 Task: Select the paper size with the tabloid.
Action: Mouse moved to (35, 64)
Screenshot: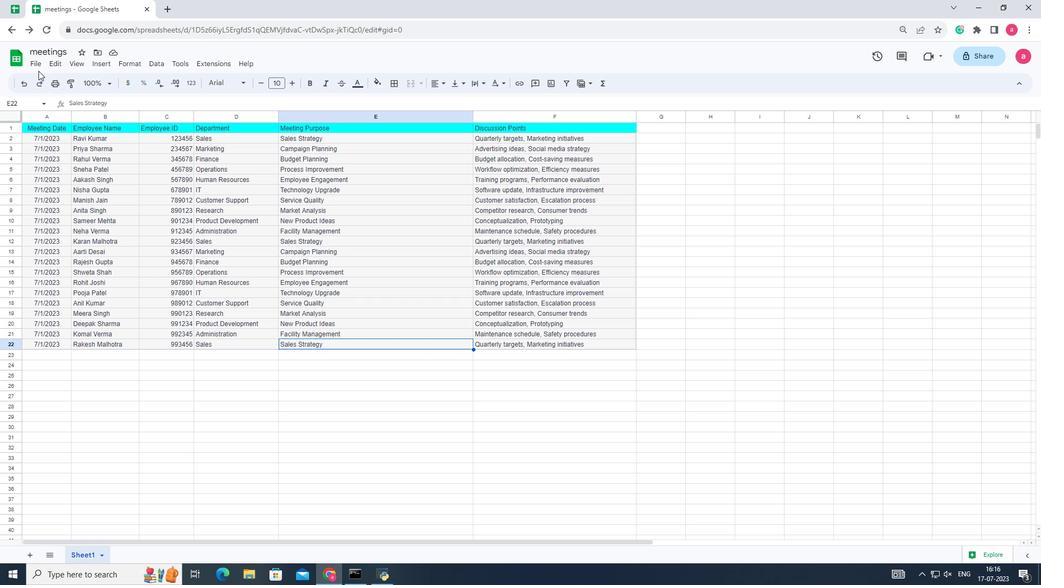 
Action: Mouse pressed left at (35, 64)
Screenshot: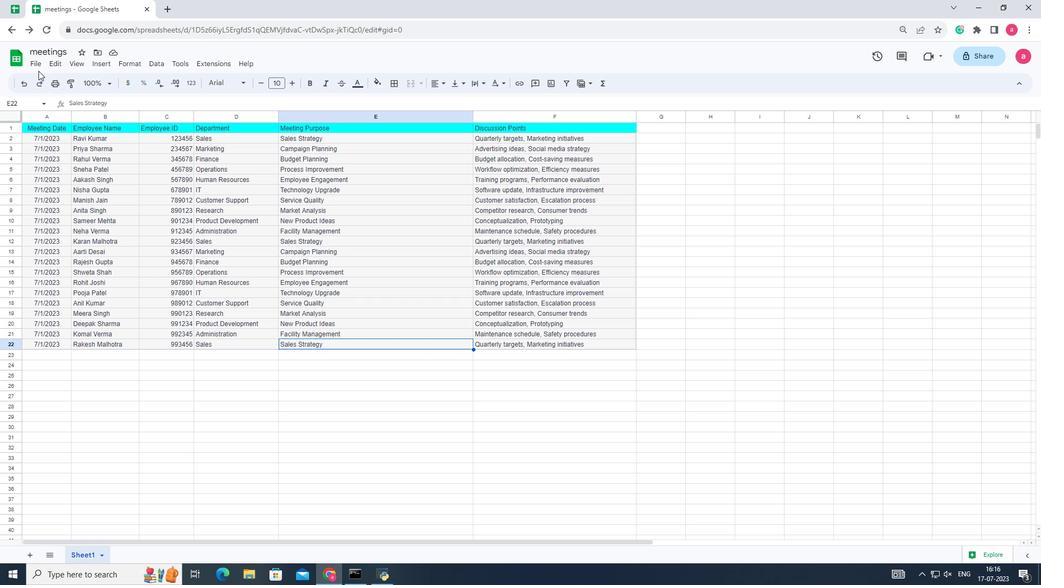
Action: Mouse moved to (66, 354)
Screenshot: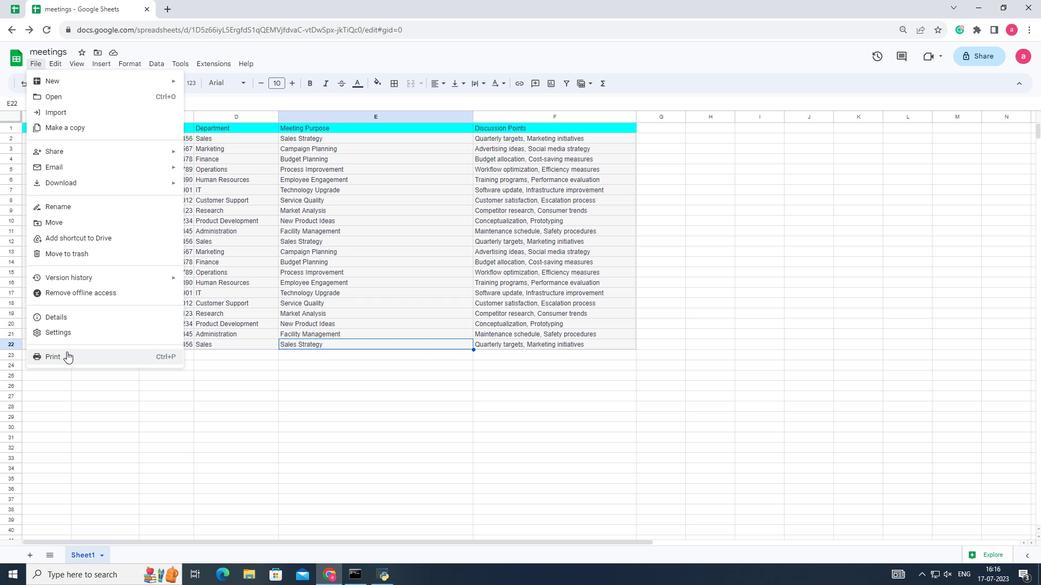 
Action: Mouse pressed left at (66, 354)
Screenshot: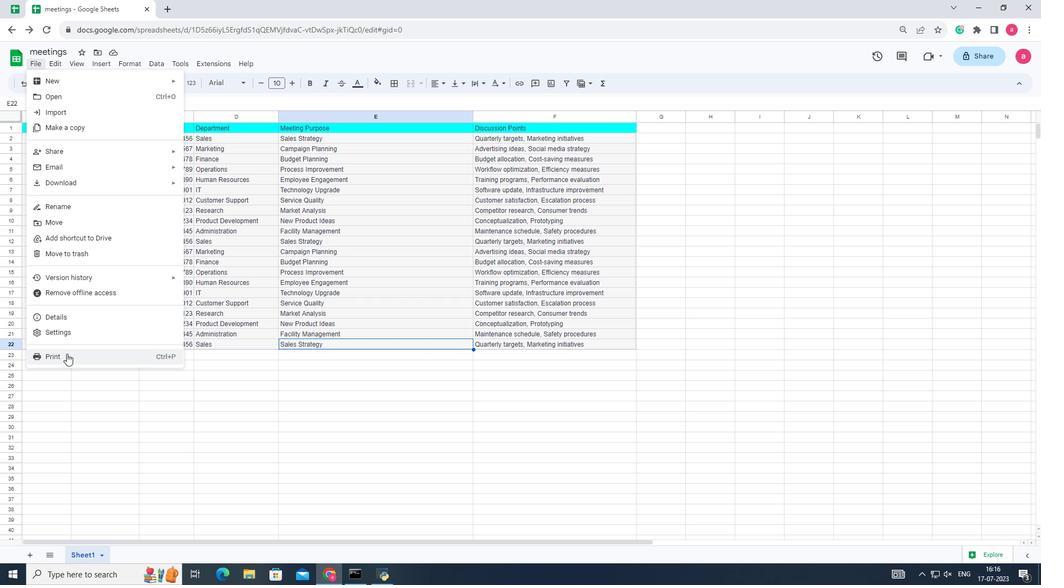 
Action: Mouse moved to (999, 56)
Screenshot: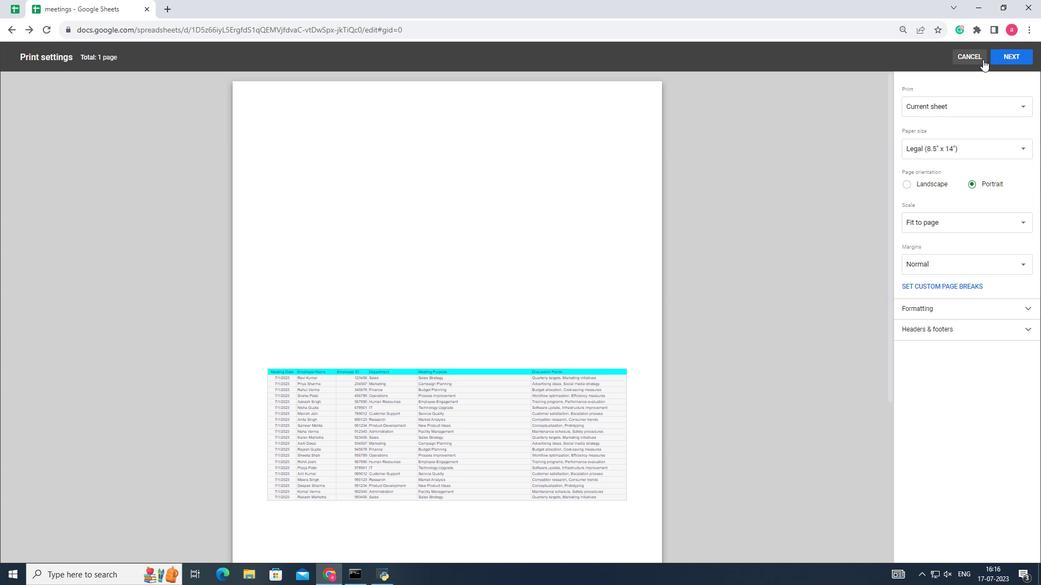 
Action: Mouse pressed left at (999, 56)
Screenshot: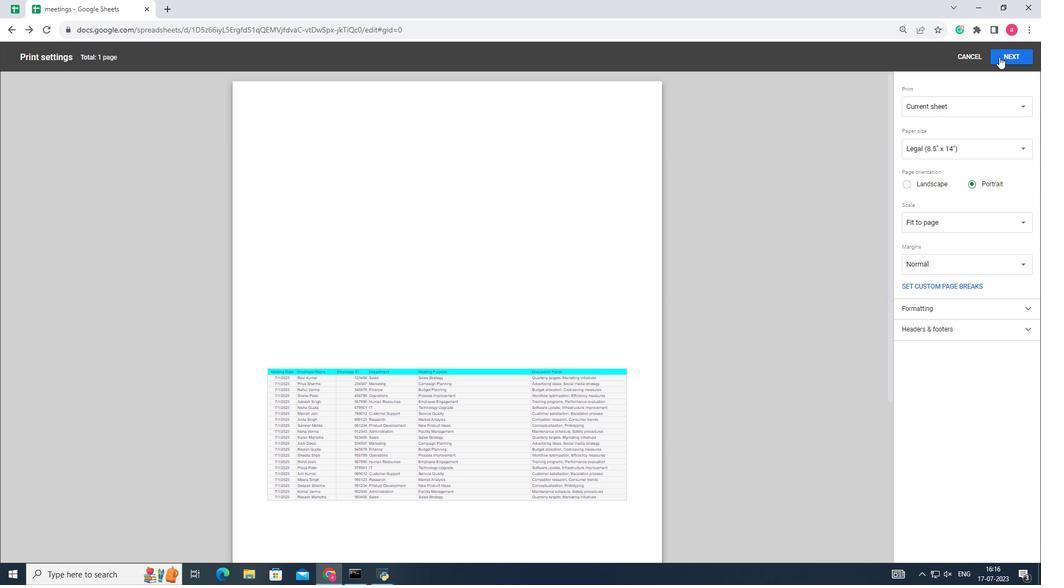 
Action: Mouse moved to (744, 188)
Screenshot: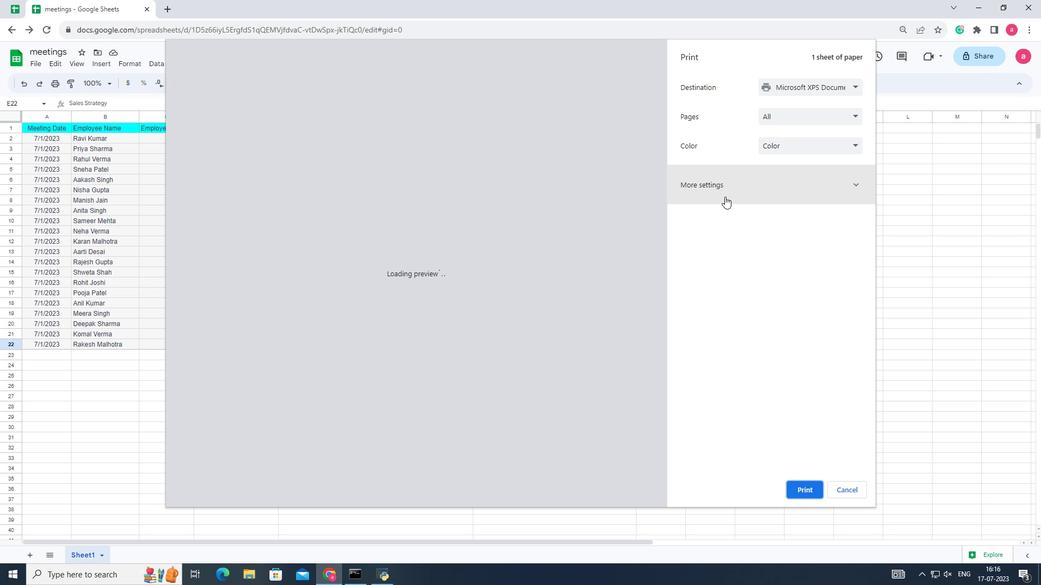 
Action: Mouse pressed left at (744, 188)
Screenshot: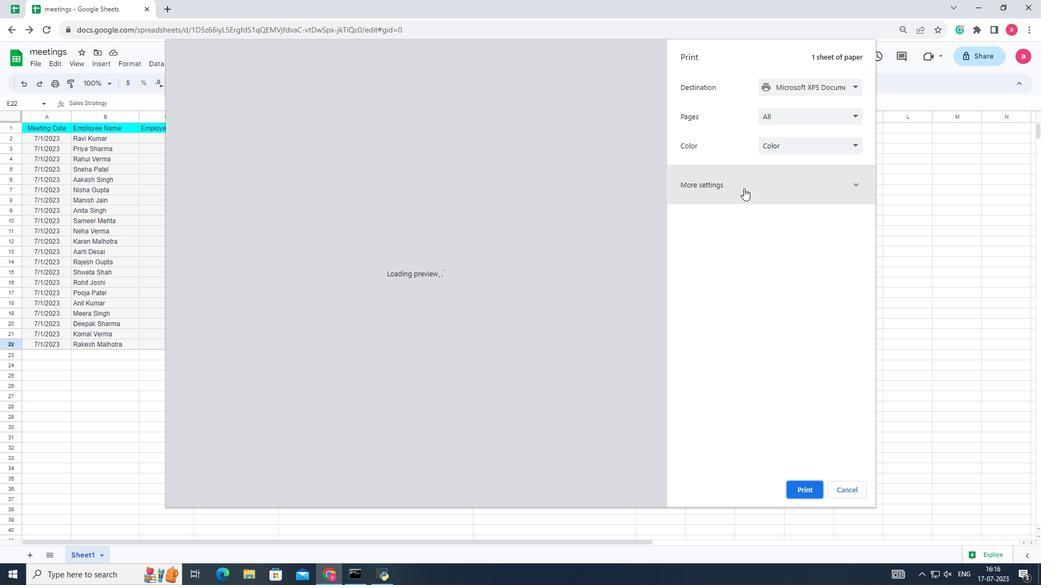 
Action: Mouse moved to (777, 220)
Screenshot: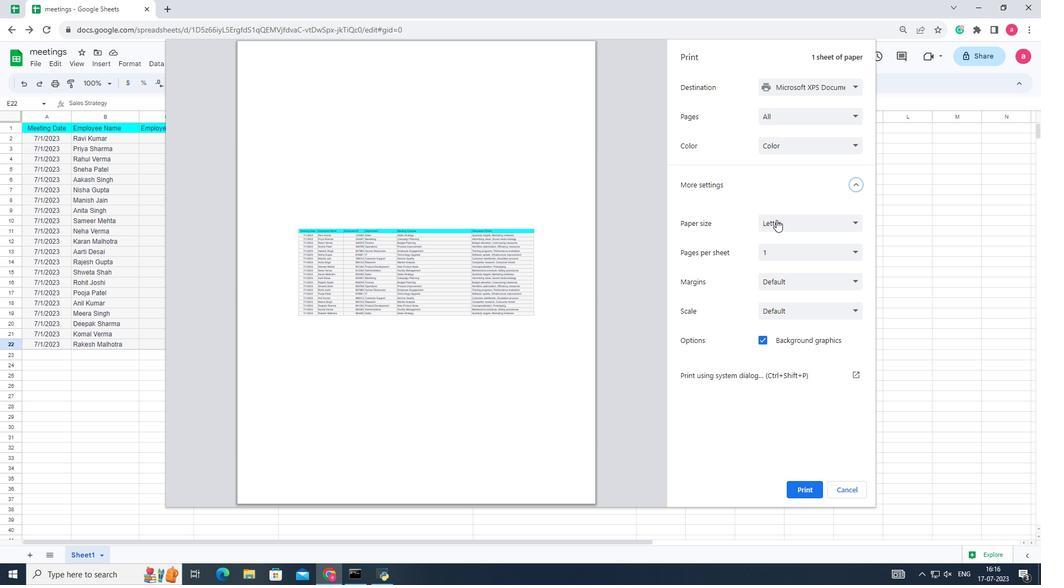 
Action: Mouse pressed left at (777, 220)
Screenshot: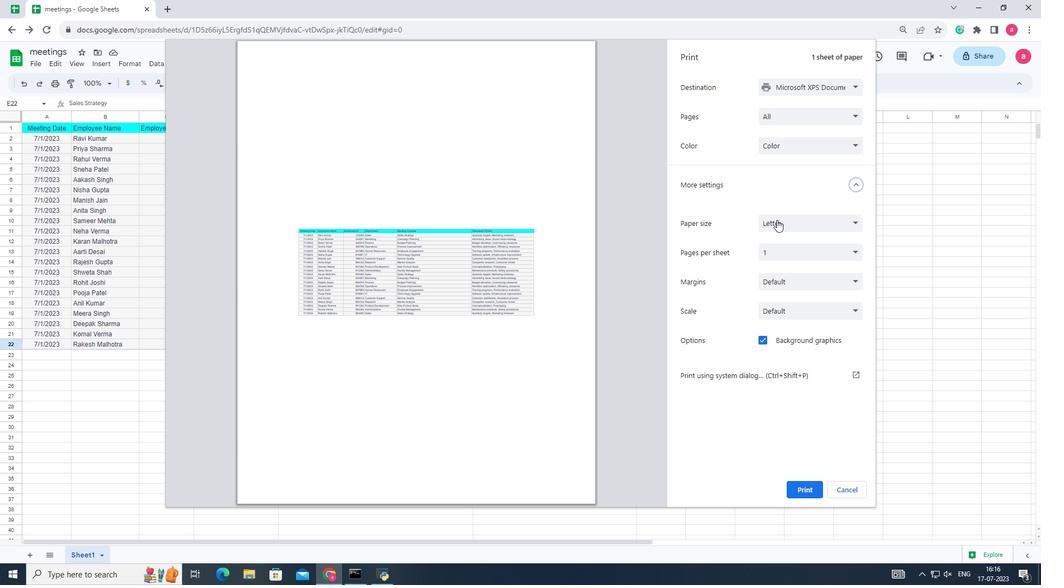 
Action: Mouse moved to (791, 251)
Screenshot: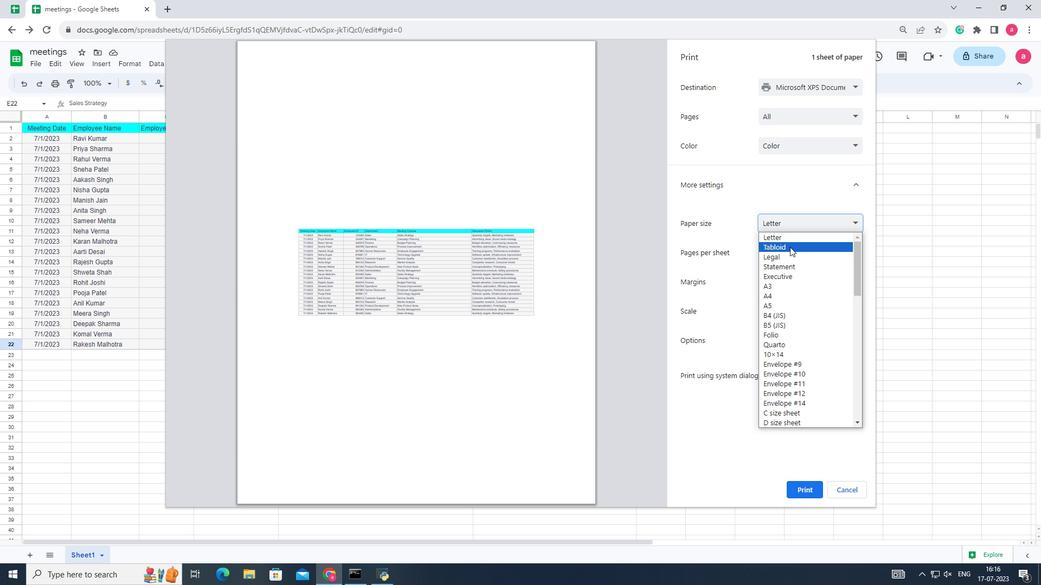 
Action: Mouse pressed left at (791, 251)
Screenshot: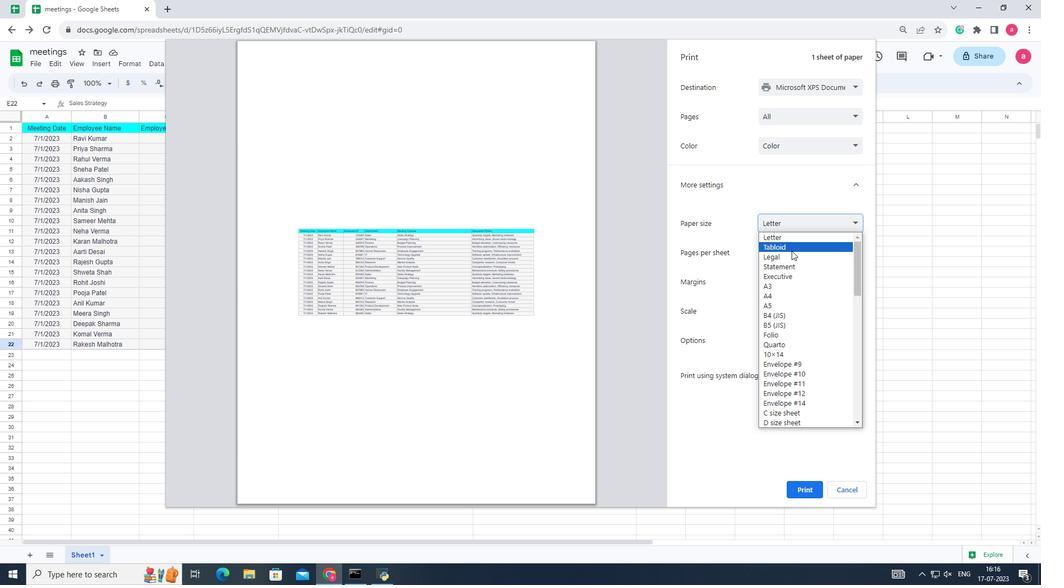 
Action: Mouse moved to (781, 247)
Screenshot: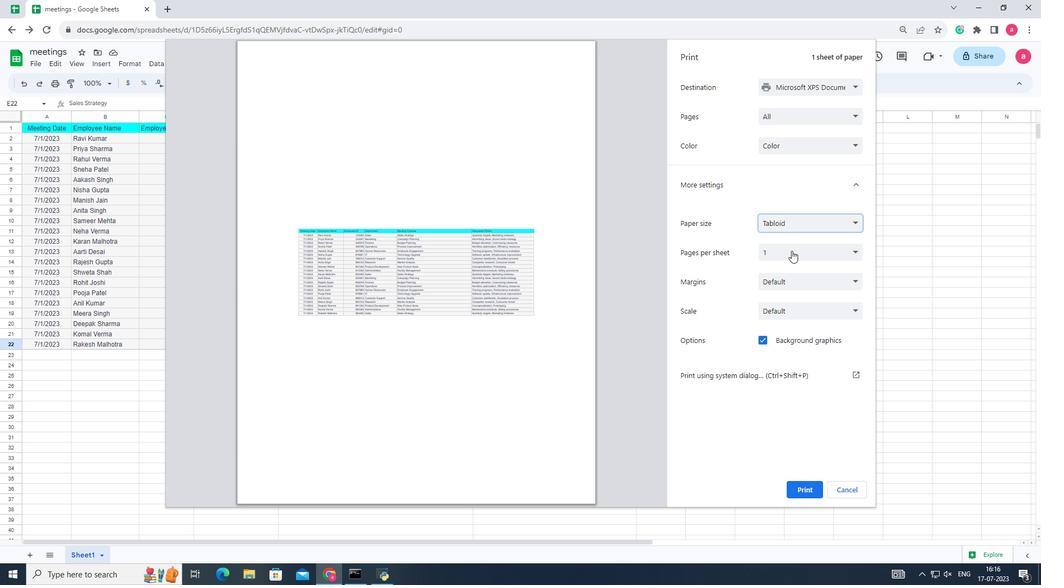 
